 Task: Select the light modern in the preferred high-contrast light color theme.
Action: Mouse moved to (19, 611)
Screenshot: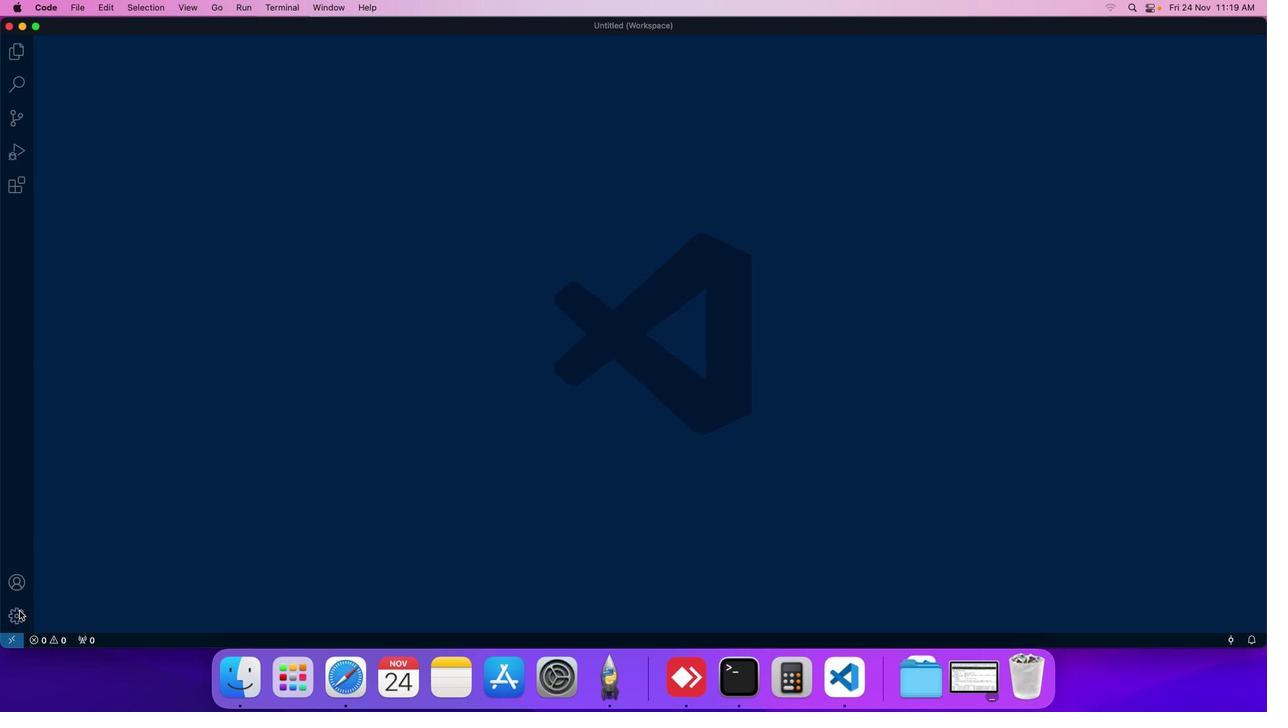 
Action: Mouse pressed left at (19, 611)
Screenshot: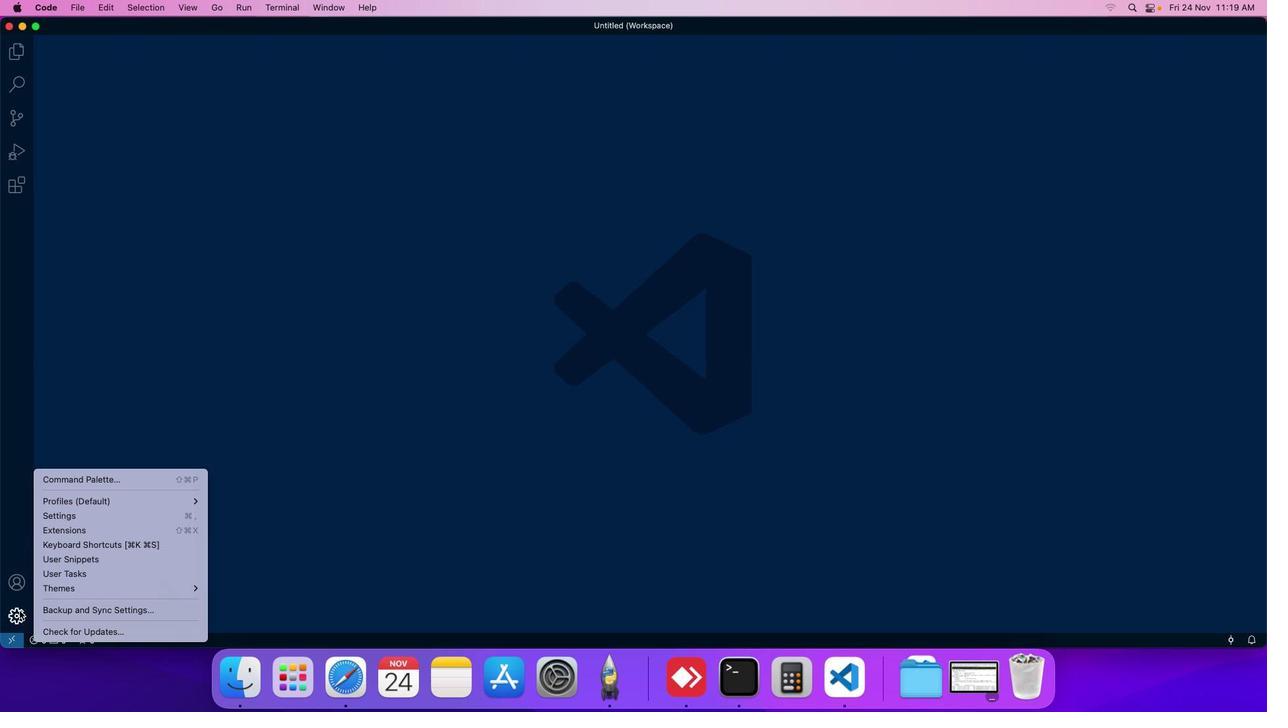 
Action: Mouse moved to (72, 510)
Screenshot: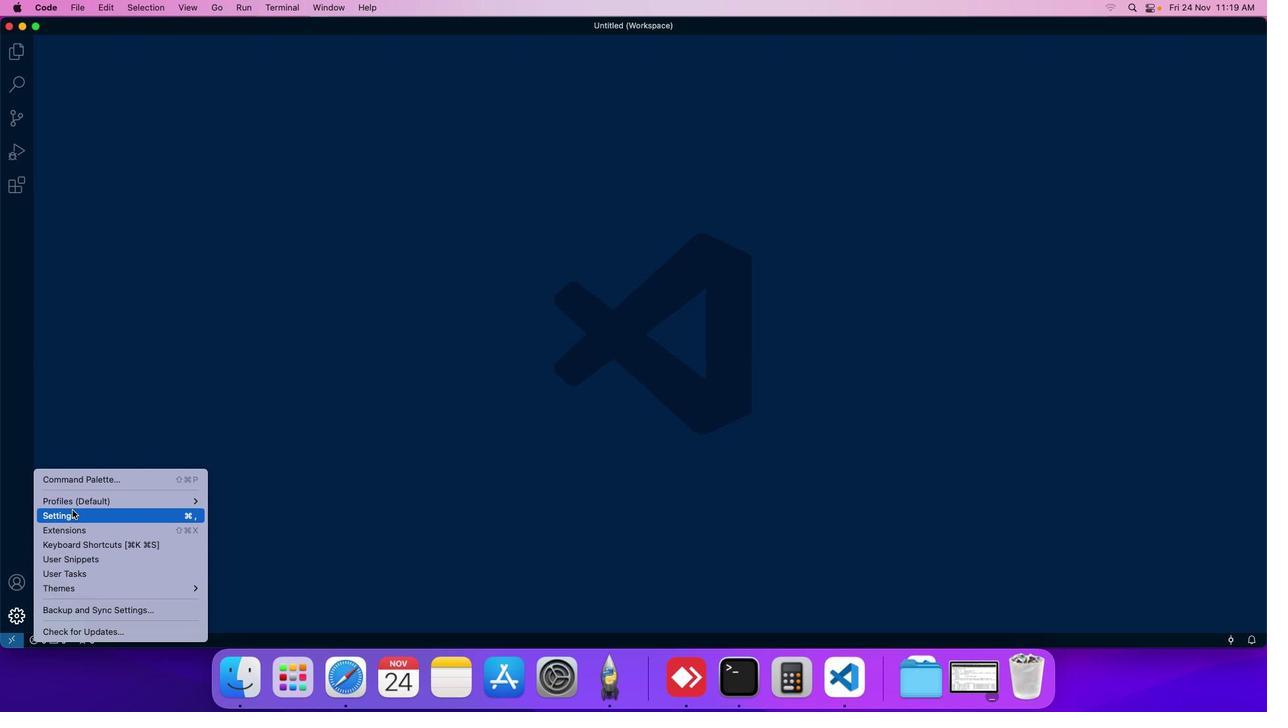 
Action: Mouse pressed left at (72, 510)
Screenshot: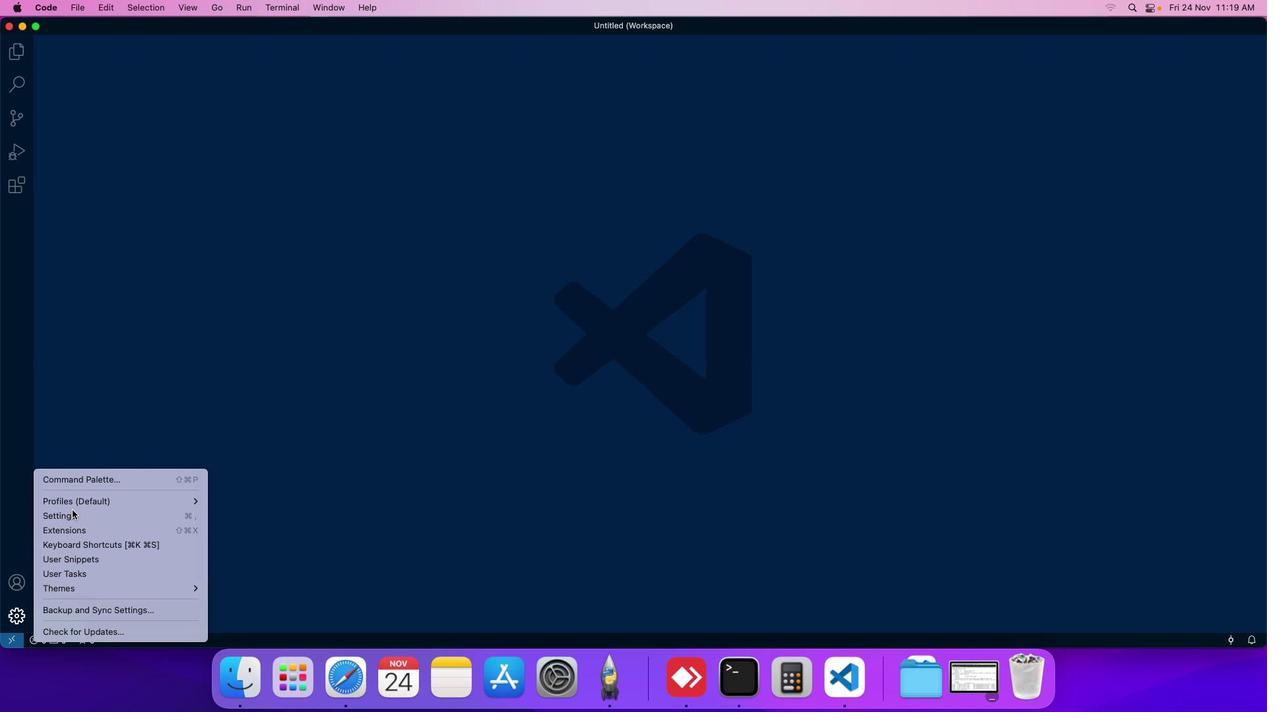 
Action: Mouse moved to (303, 159)
Screenshot: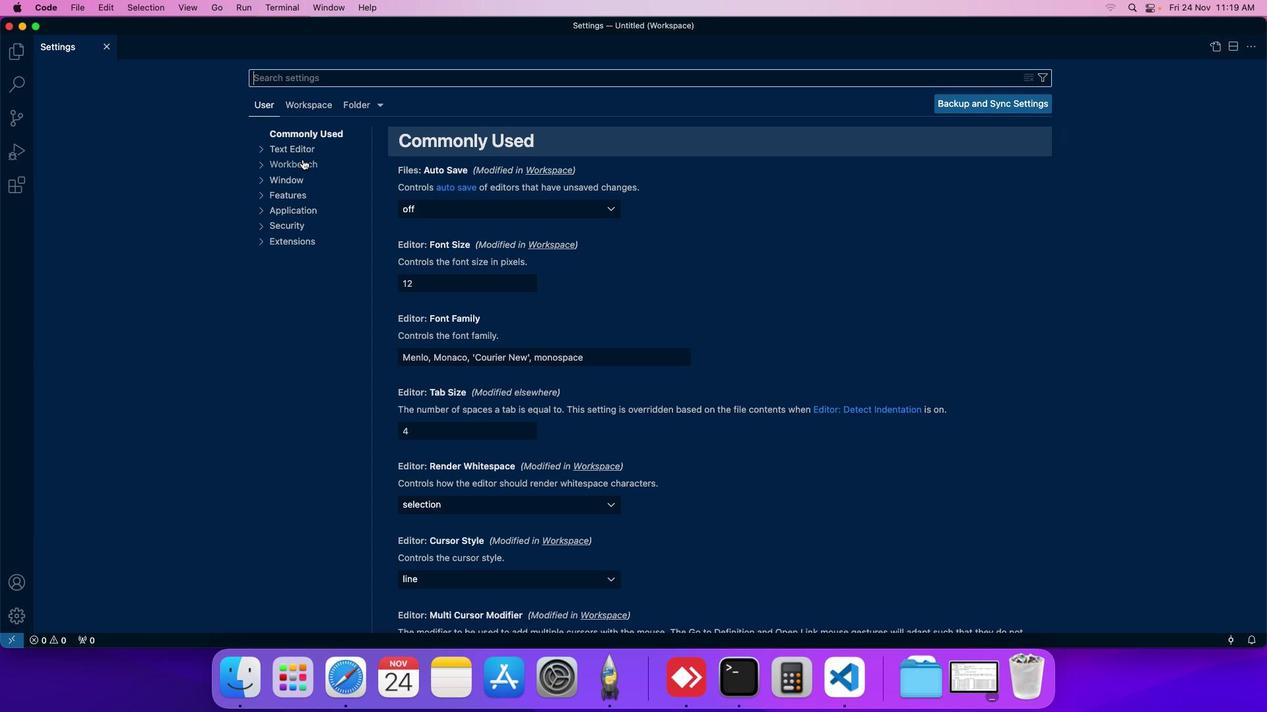 
Action: Mouse pressed left at (303, 159)
Screenshot: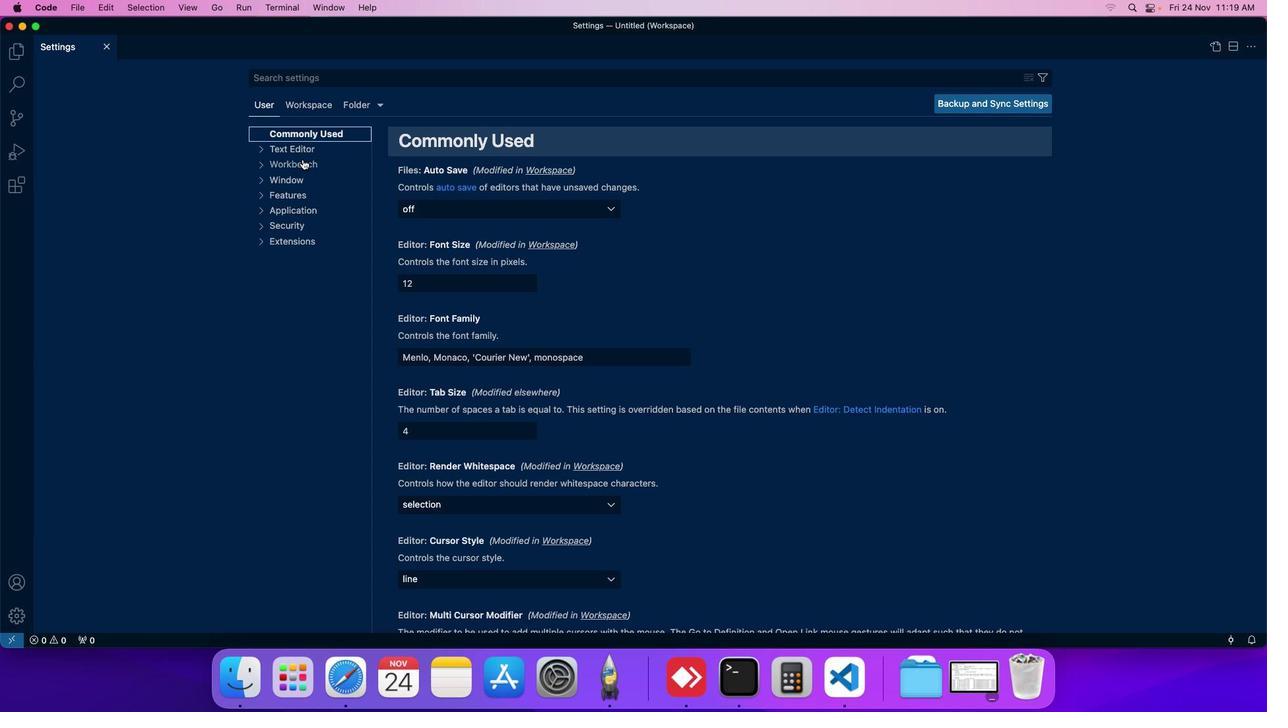 
Action: Mouse moved to (304, 183)
Screenshot: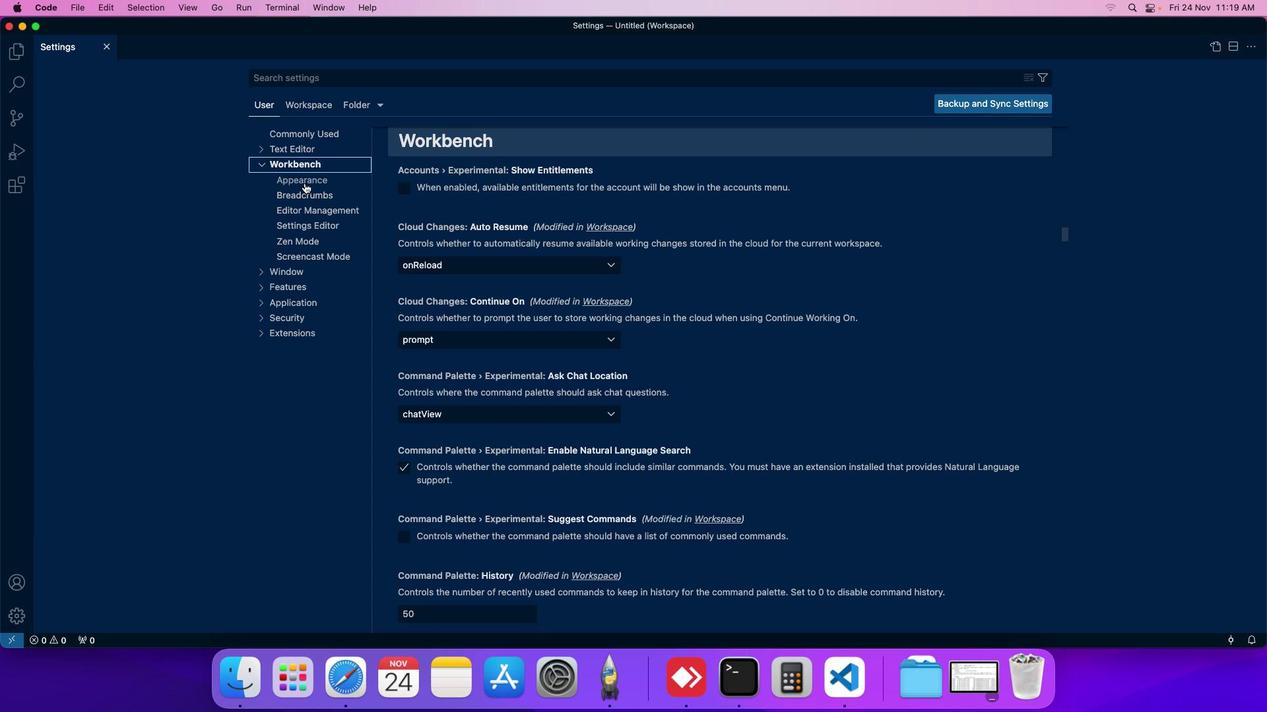 
Action: Mouse pressed left at (304, 183)
Screenshot: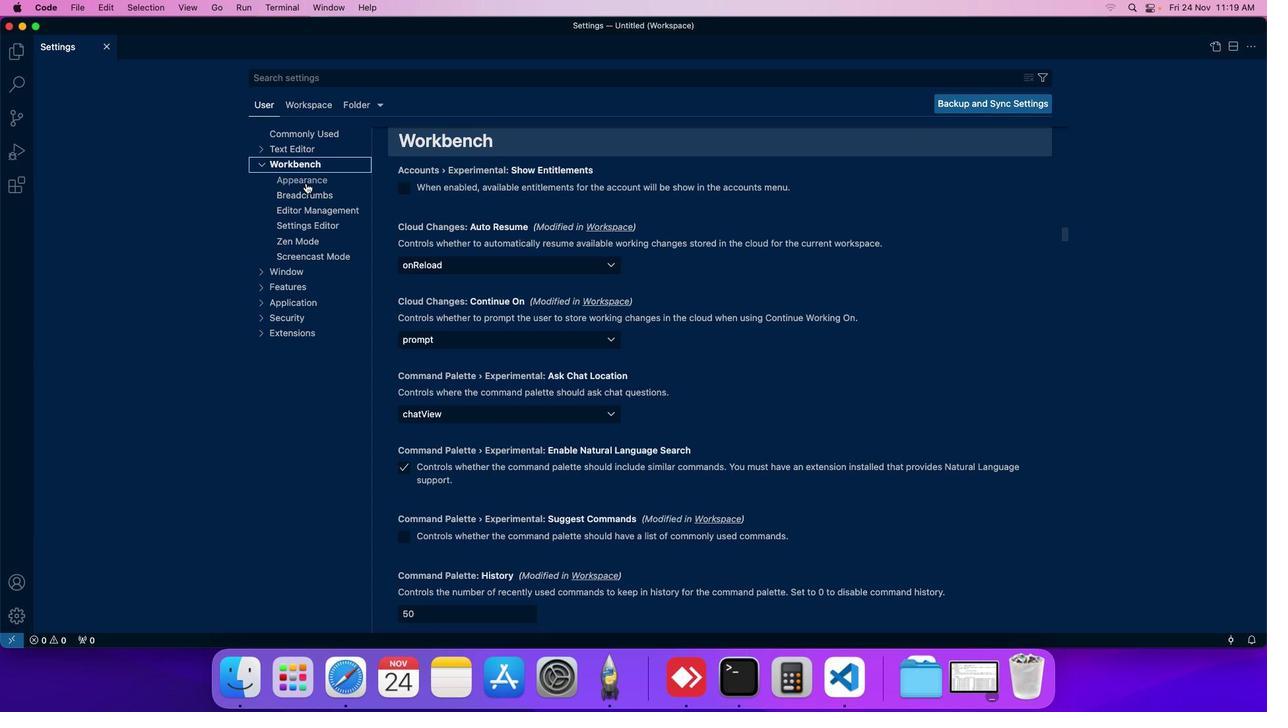 
Action: Mouse moved to (416, 223)
Screenshot: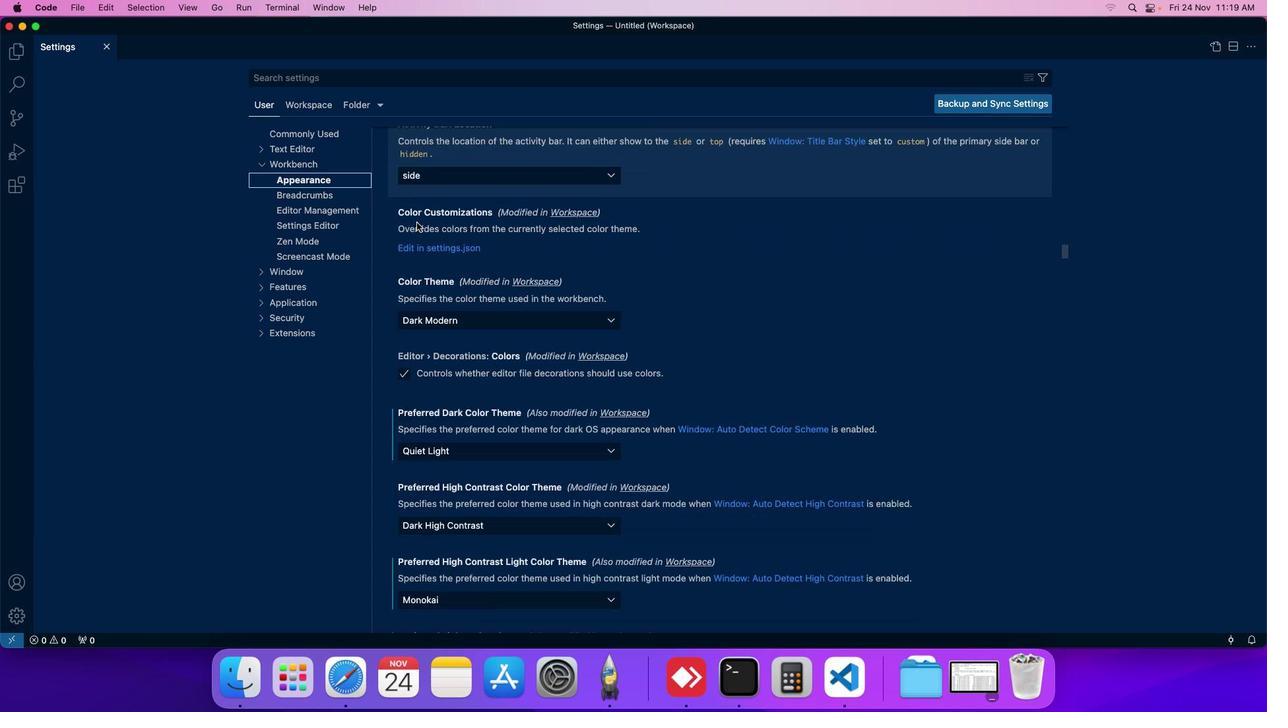 
Action: Mouse scrolled (416, 223) with delta (0, 0)
Screenshot: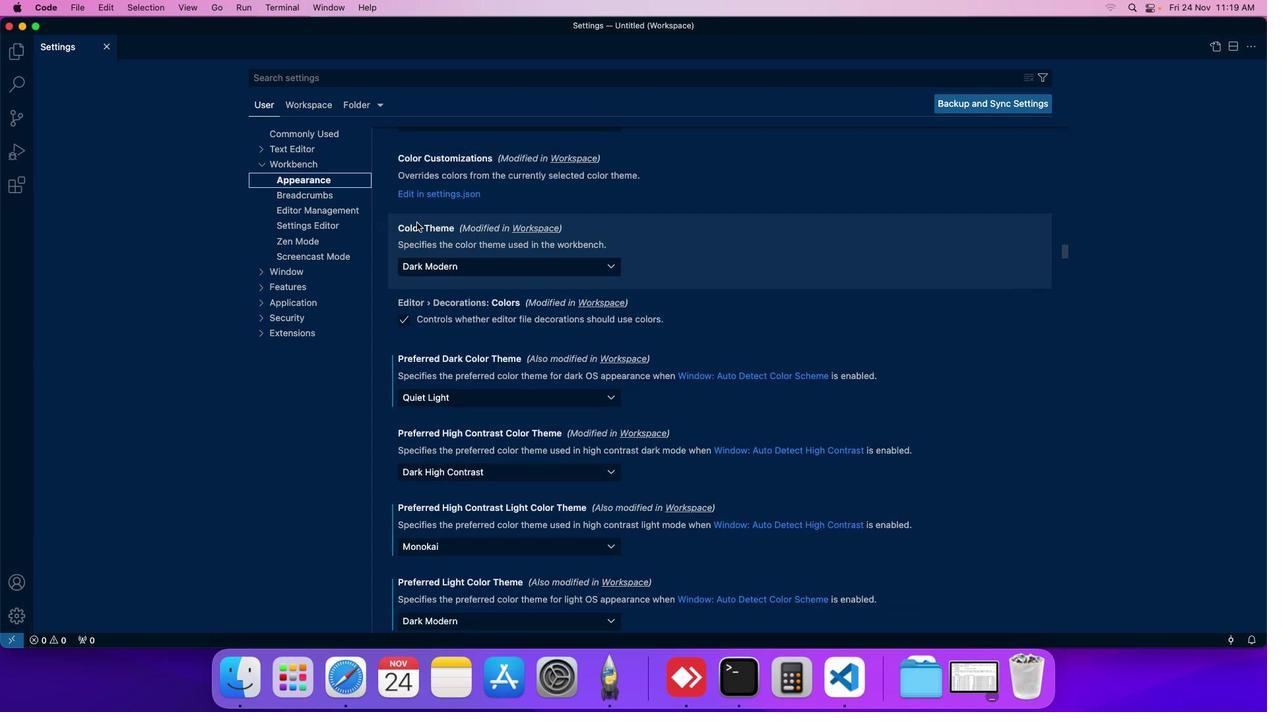 
Action: Mouse scrolled (416, 223) with delta (0, 0)
Screenshot: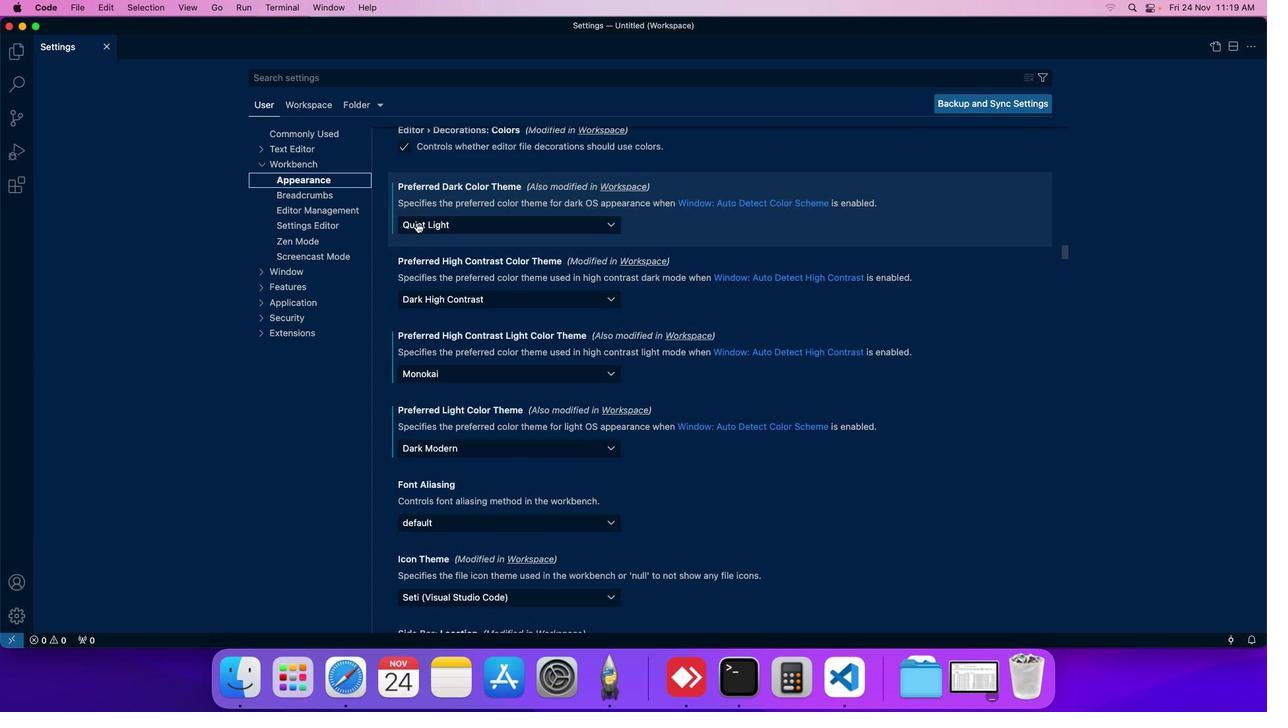 
Action: Mouse scrolled (416, 223) with delta (0, 0)
Screenshot: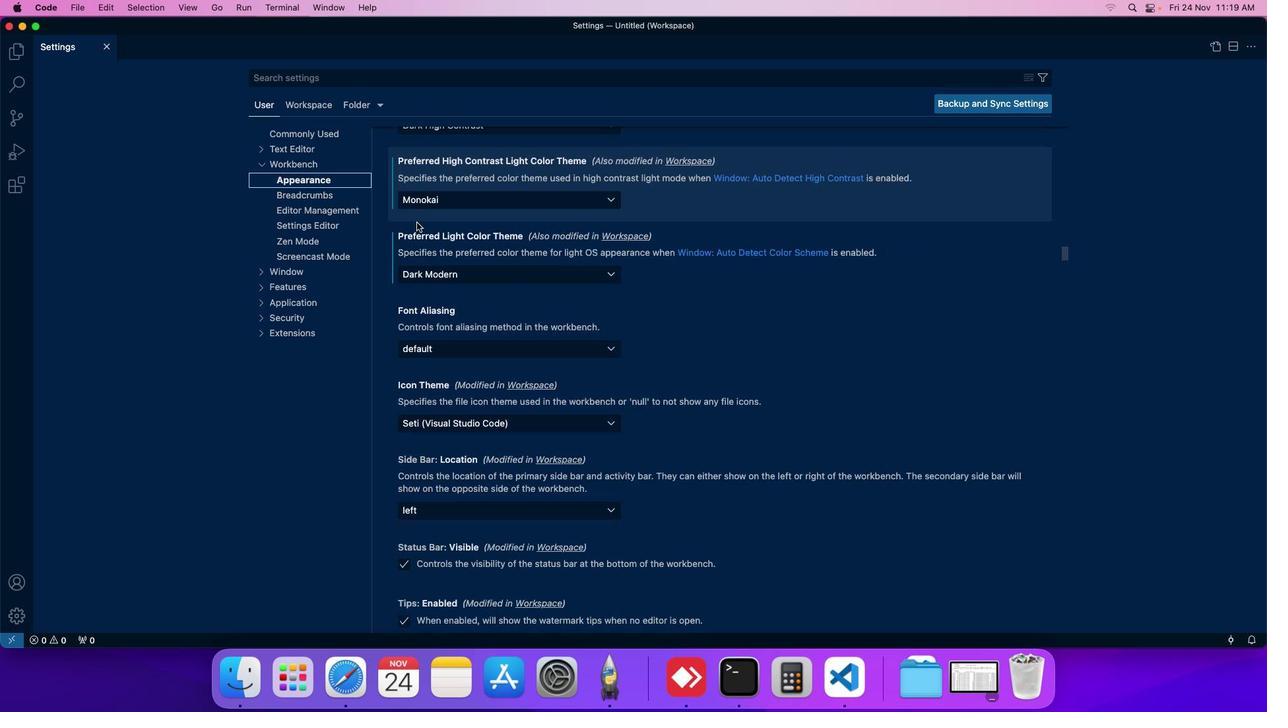 
Action: Mouse moved to (496, 198)
Screenshot: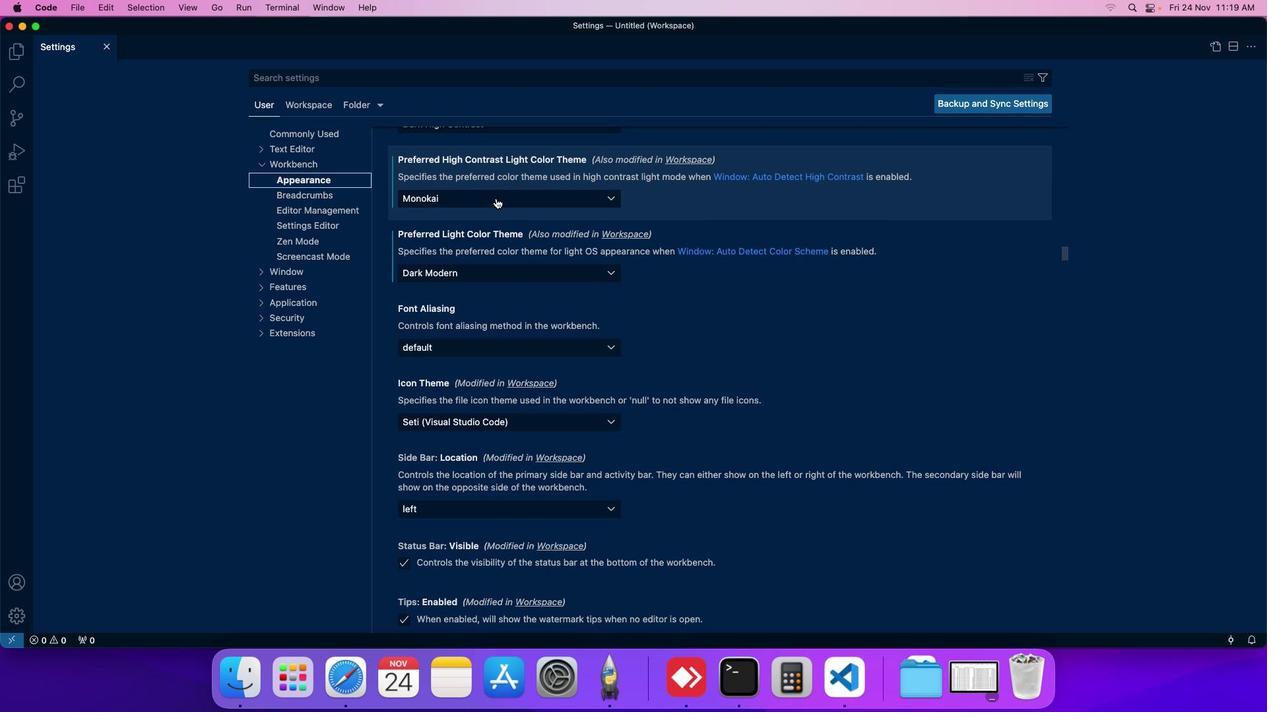 
Action: Mouse pressed left at (496, 198)
Screenshot: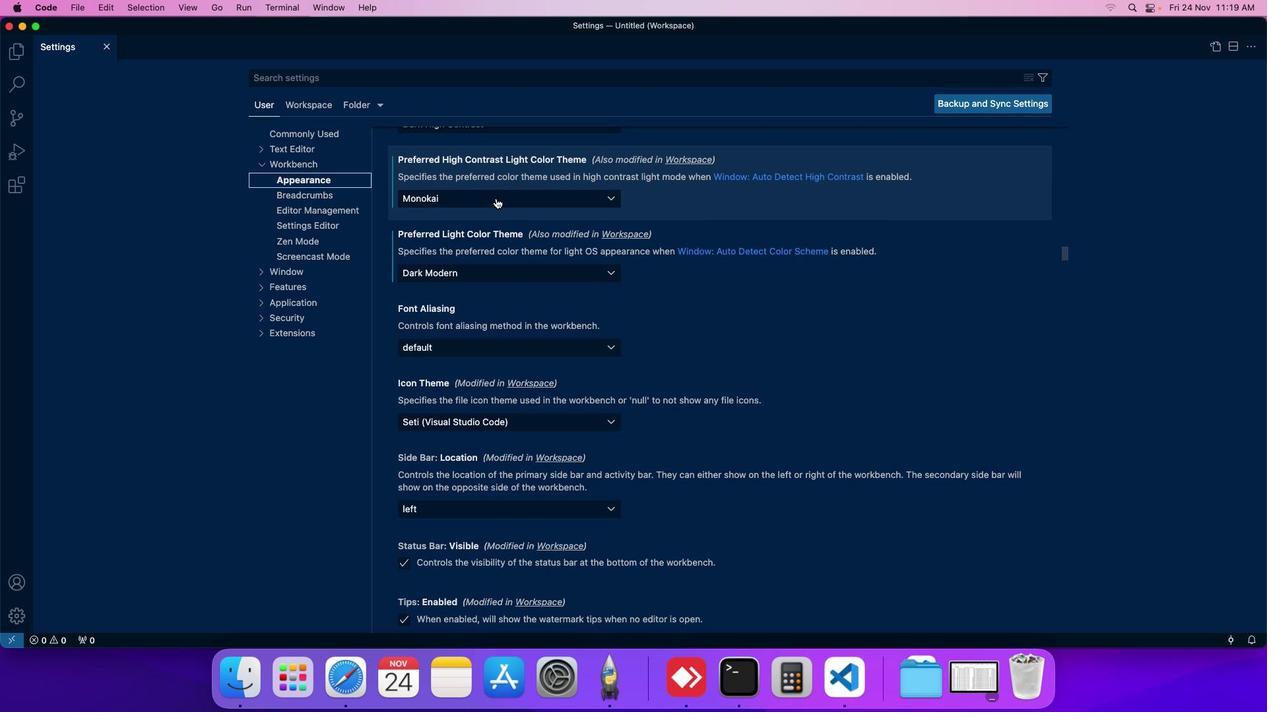
Action: Mouse moved to (460, 247)
Screenshot: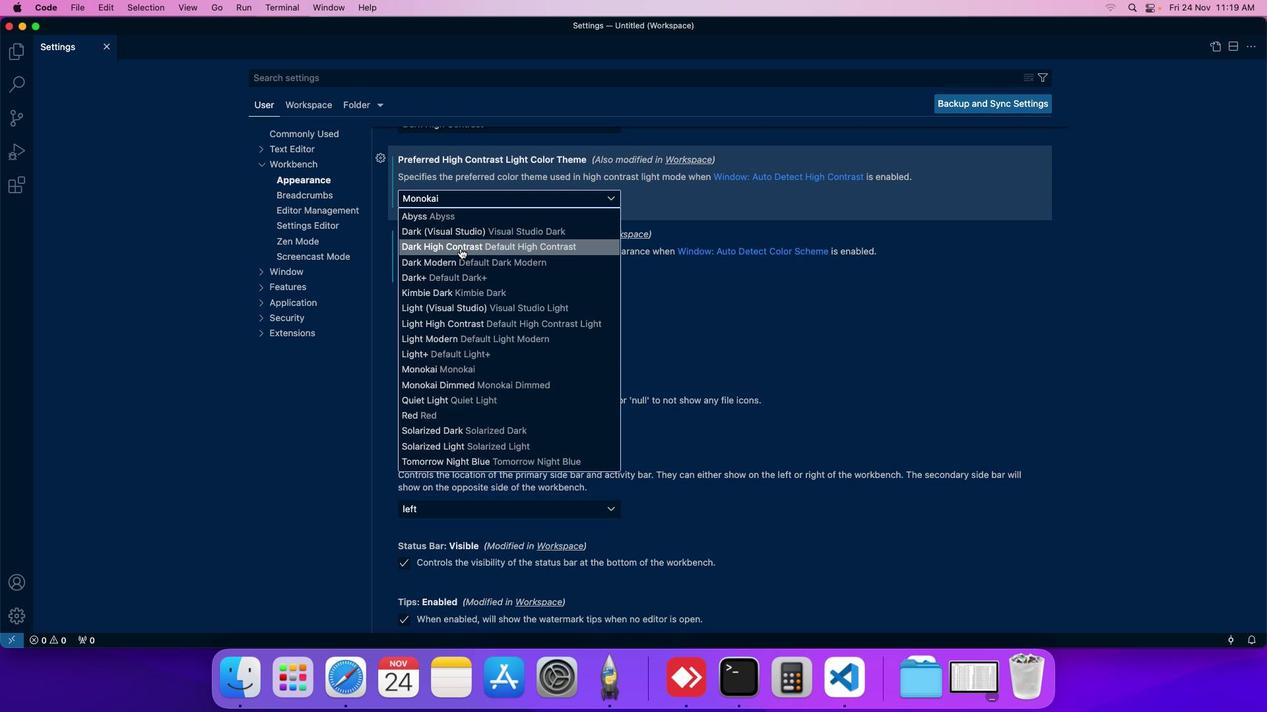
Action: Mouse scrolled (460, 247) with delta (0, 0)
Screenshot: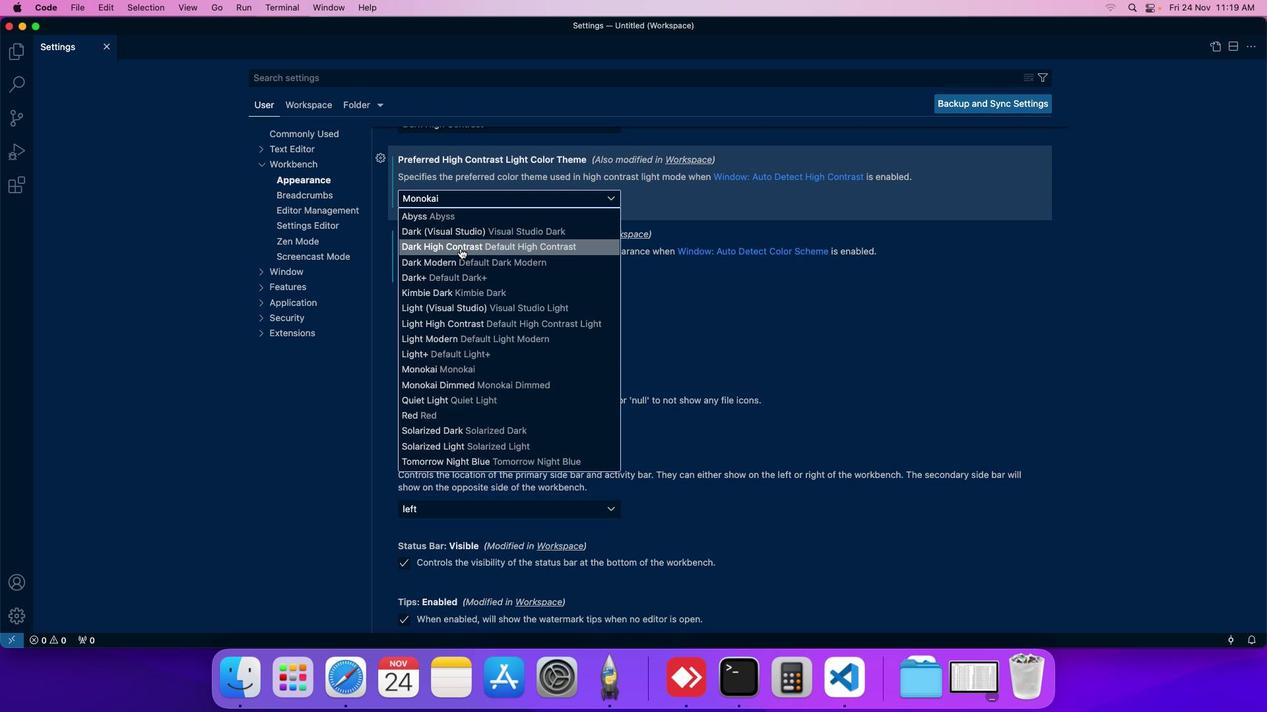 
Action: Mouse moved to (460, 248)
Screenshot: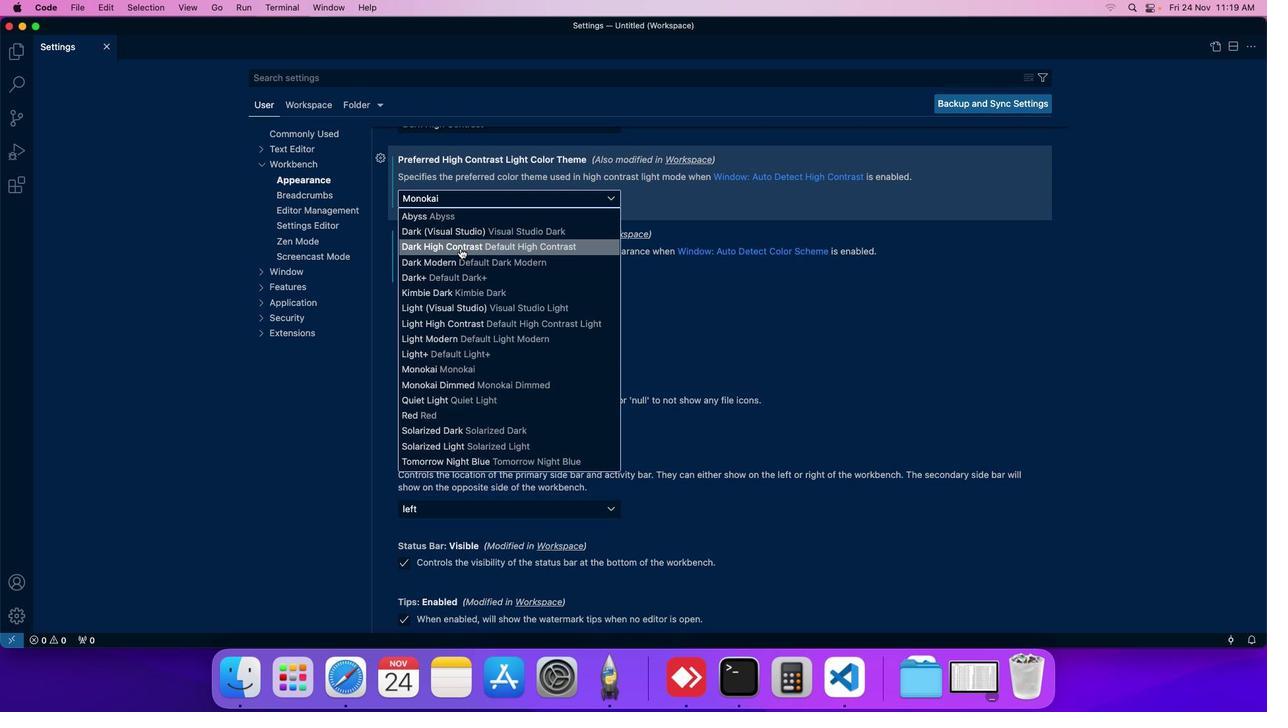 
Action: Mouse scrolled (460, 248) with delta (0, 0)
Screenshot: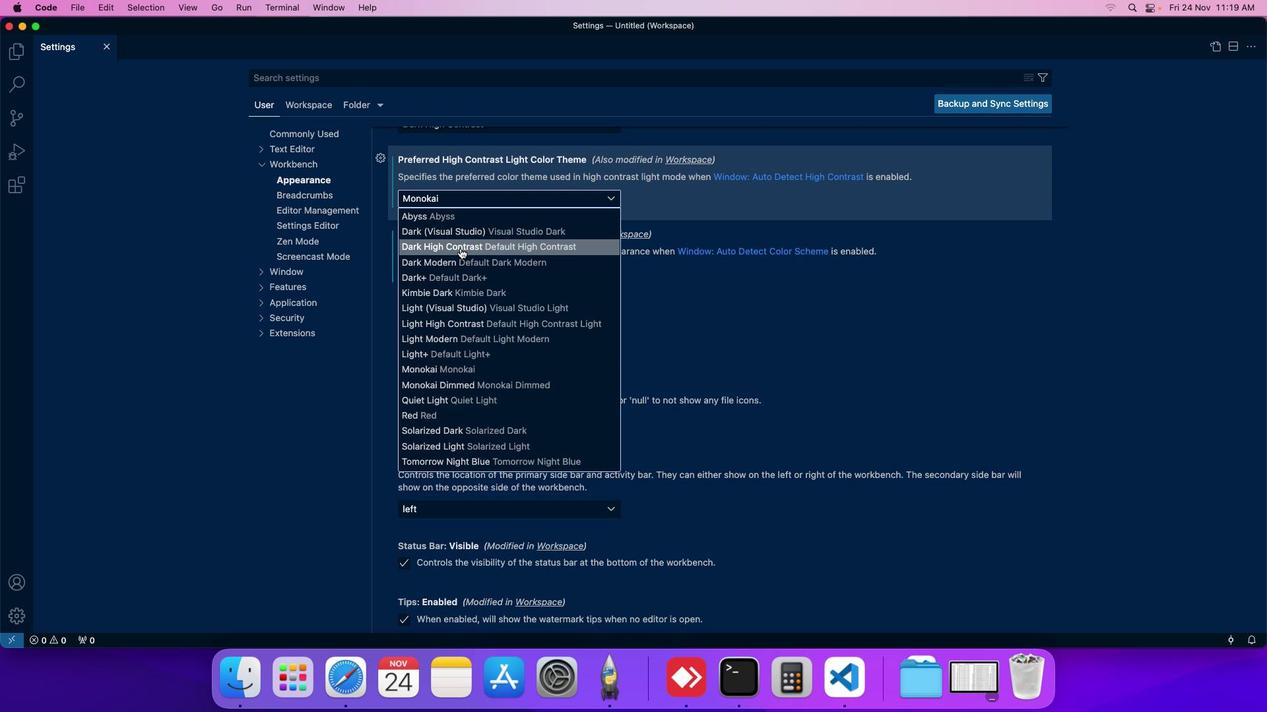 
Action: Mouse moved to (461, 387)
Screenshot: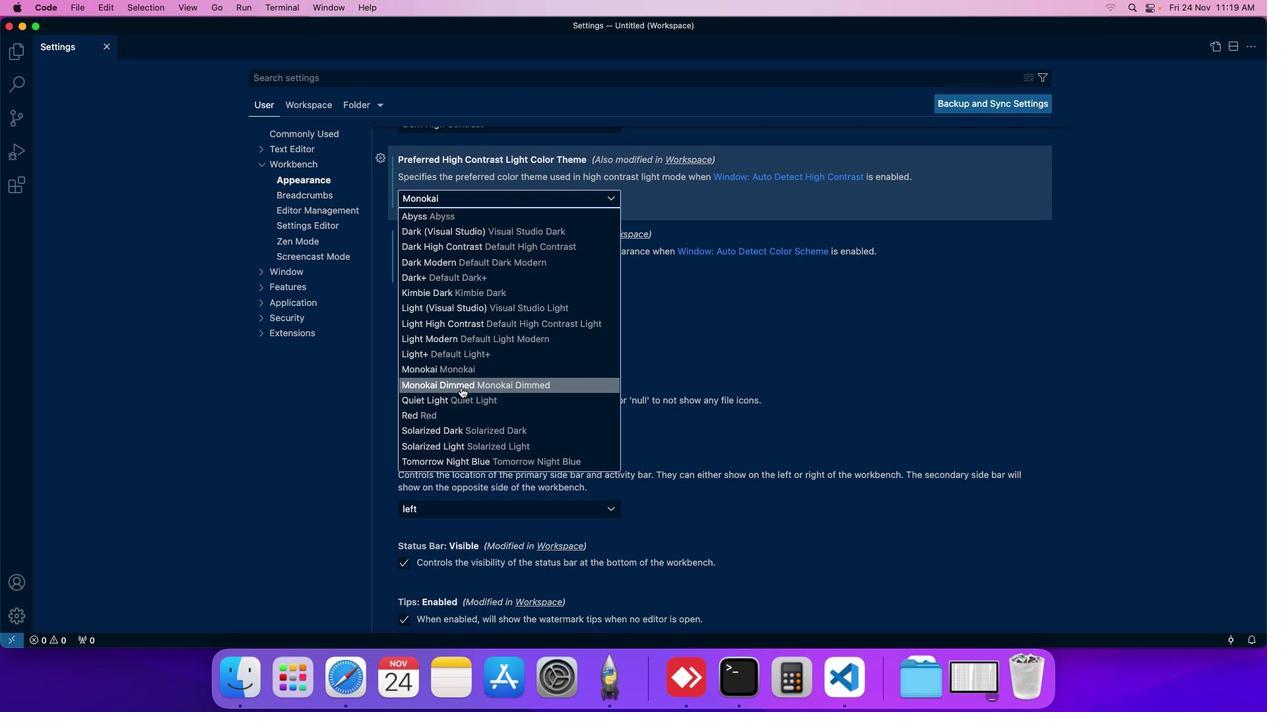 
Action: Mouse scrolled (461, 387) with delta (0, 0)
Screenshot: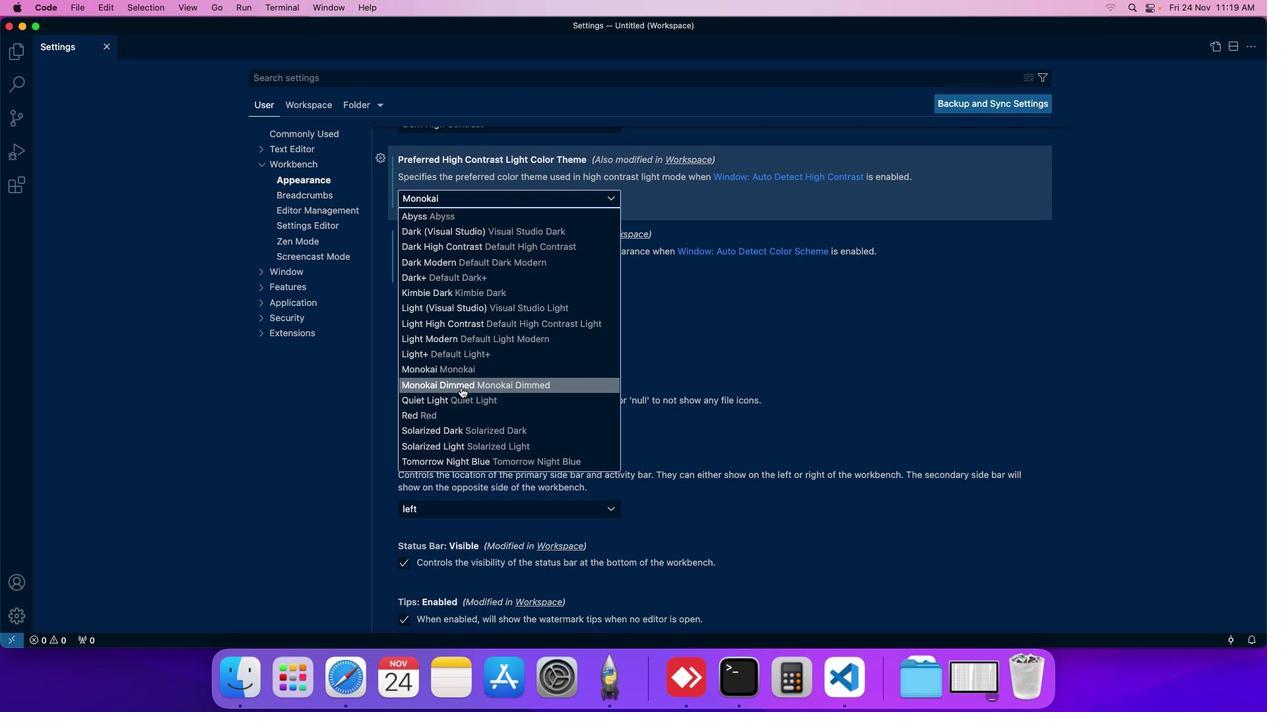 
Action: Mouse moved to (446, 337)
Screenshot: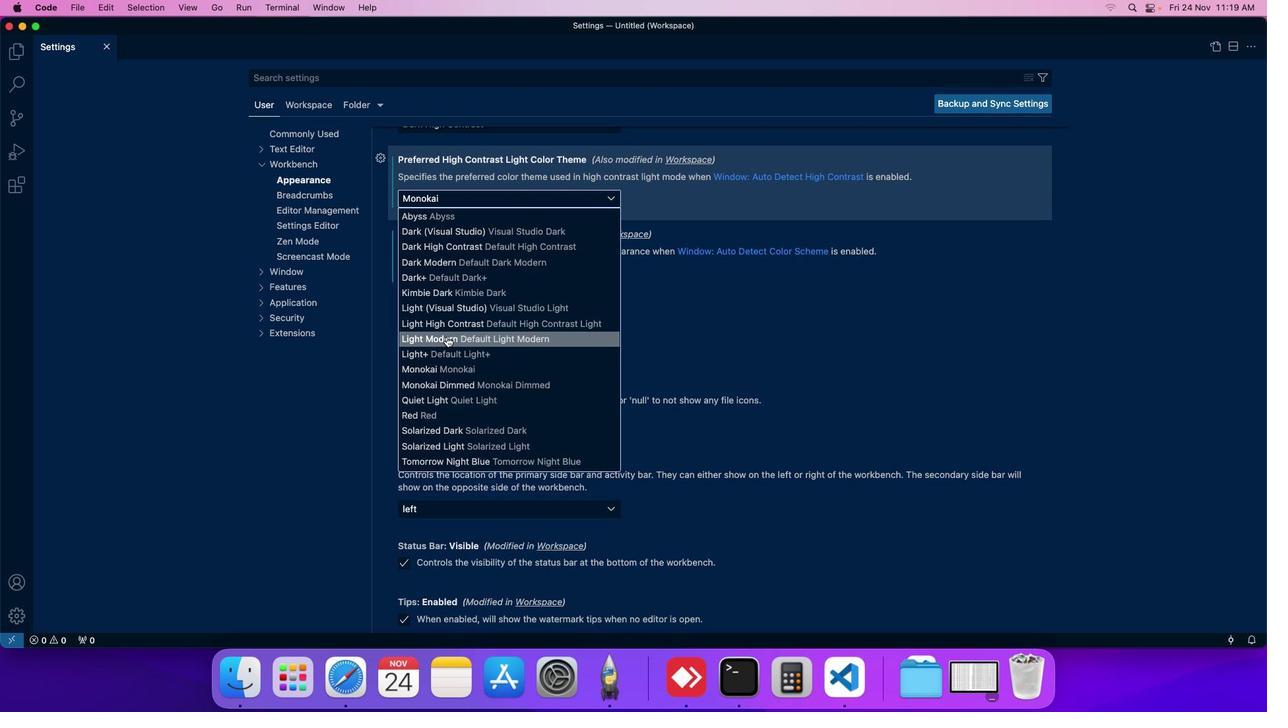 
Action: Mouse pressed left at (446, 337)
Screenshot: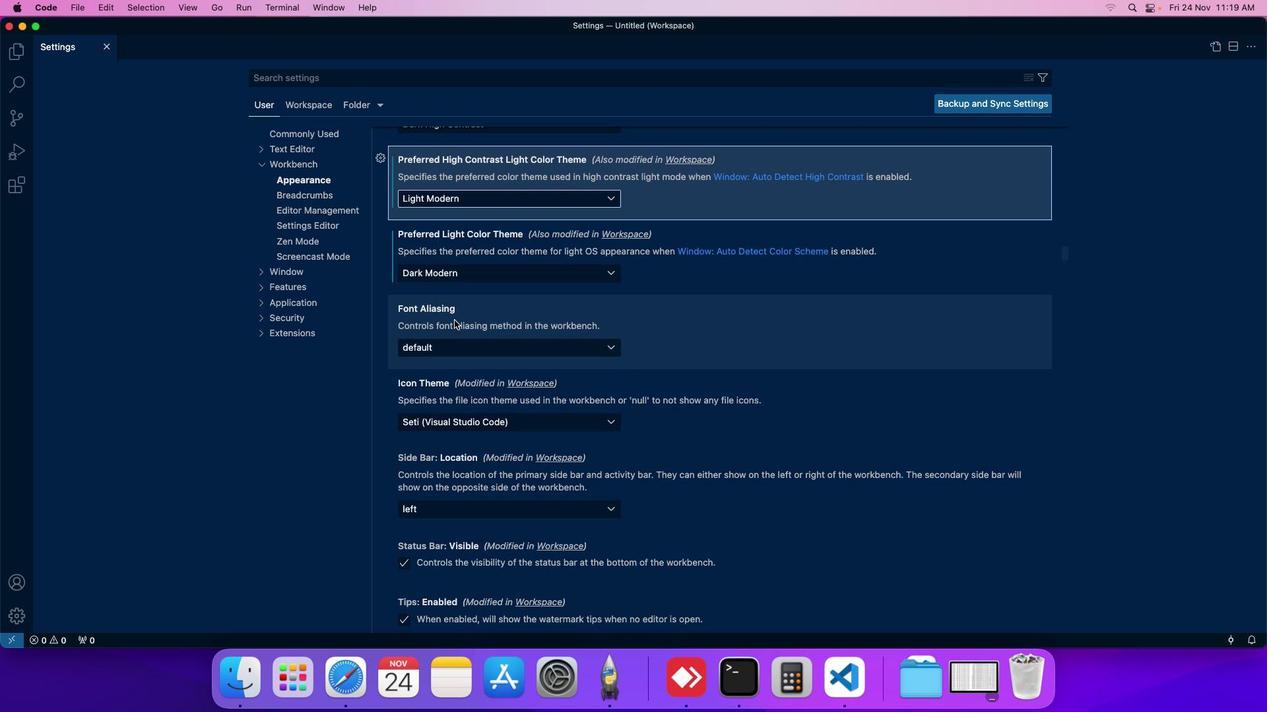 
Action: Mouse moved to (479, 201)
Screenshot: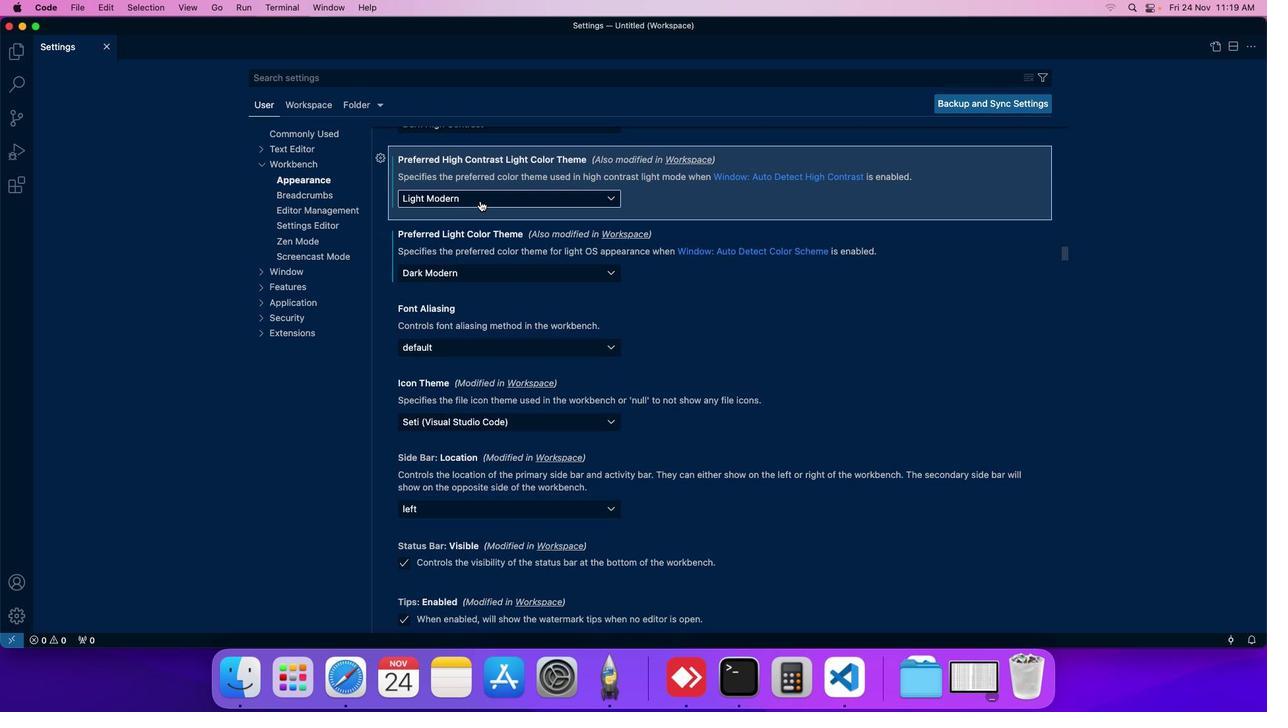 
